 Task: Measure the distance between Miami and Biscayne Bay.
Action: Mouse moved to (185, 113)
Screenshot: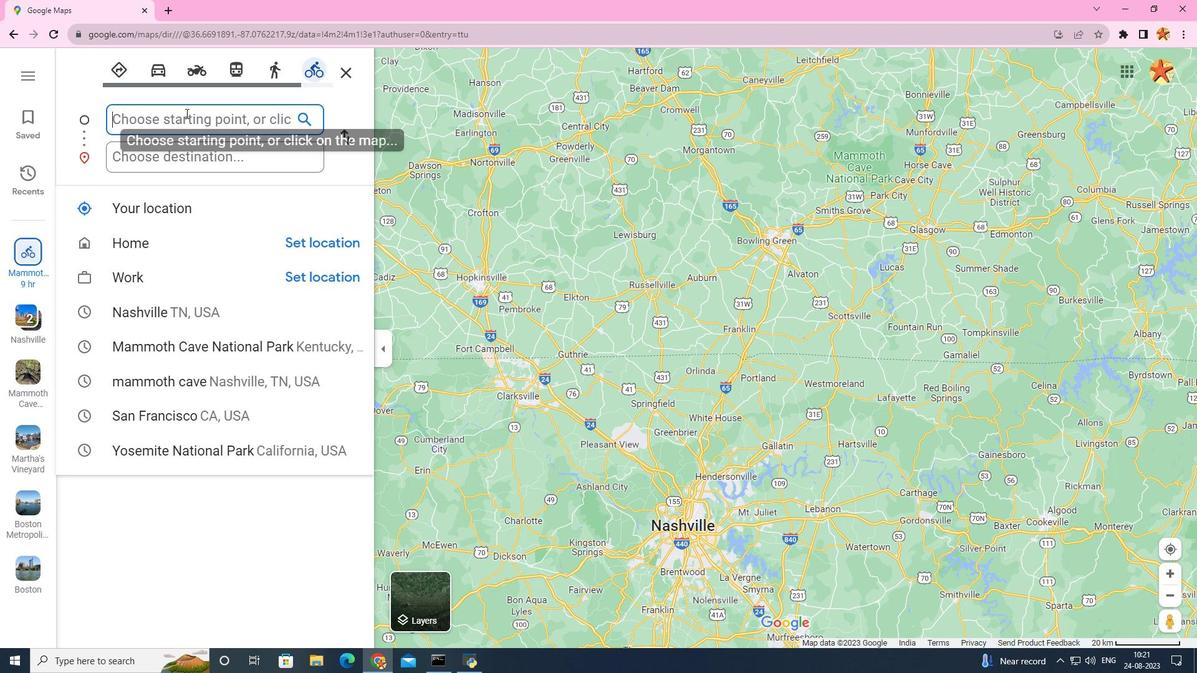 
Action: Mouse pressed left at (185, 113)
Screenshot: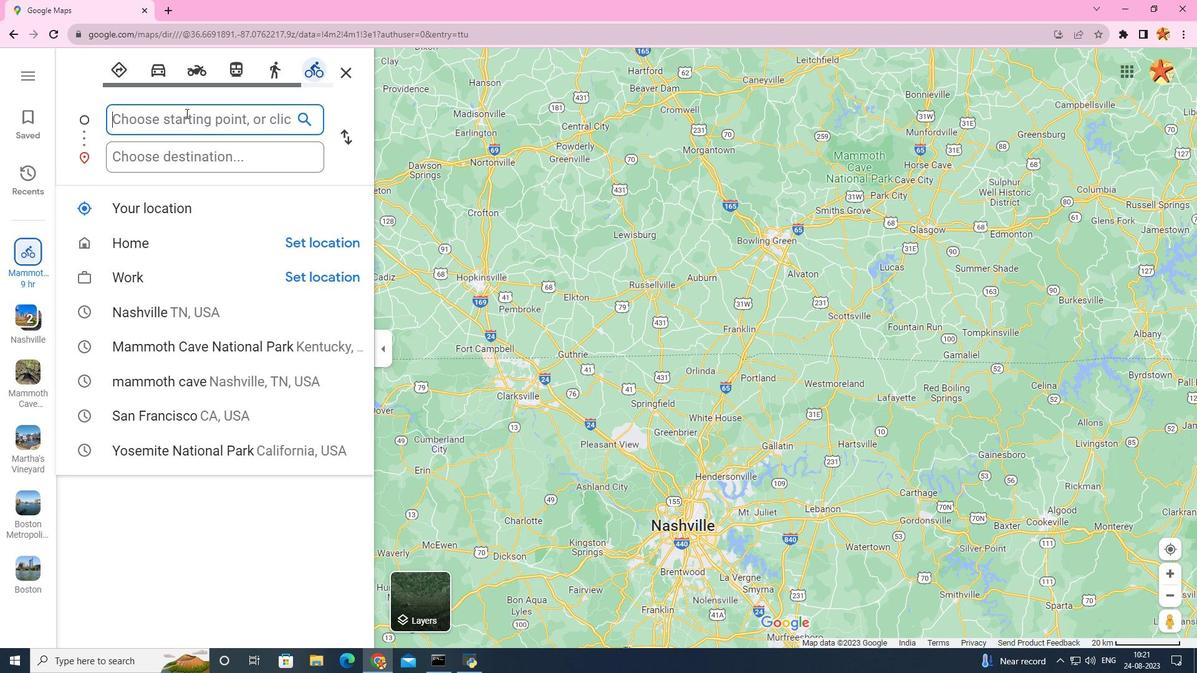 
Action: Mouse moved to (185, 113)
Screenshot: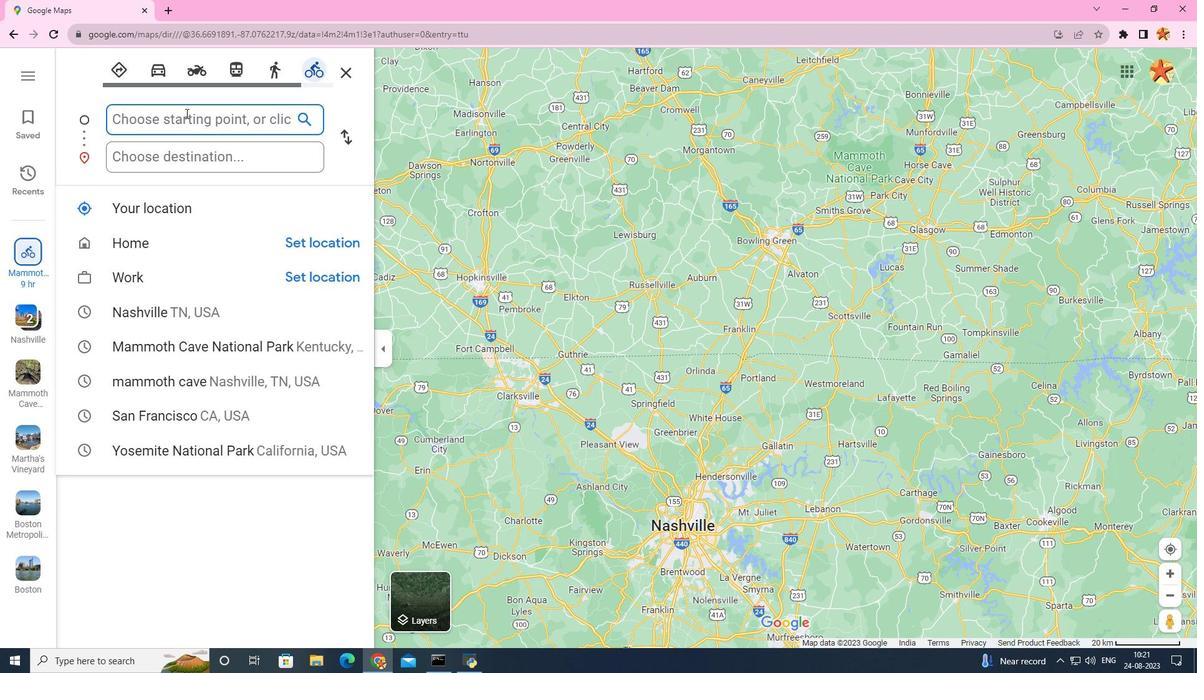 
Action: Key pressed miami
Screenshot: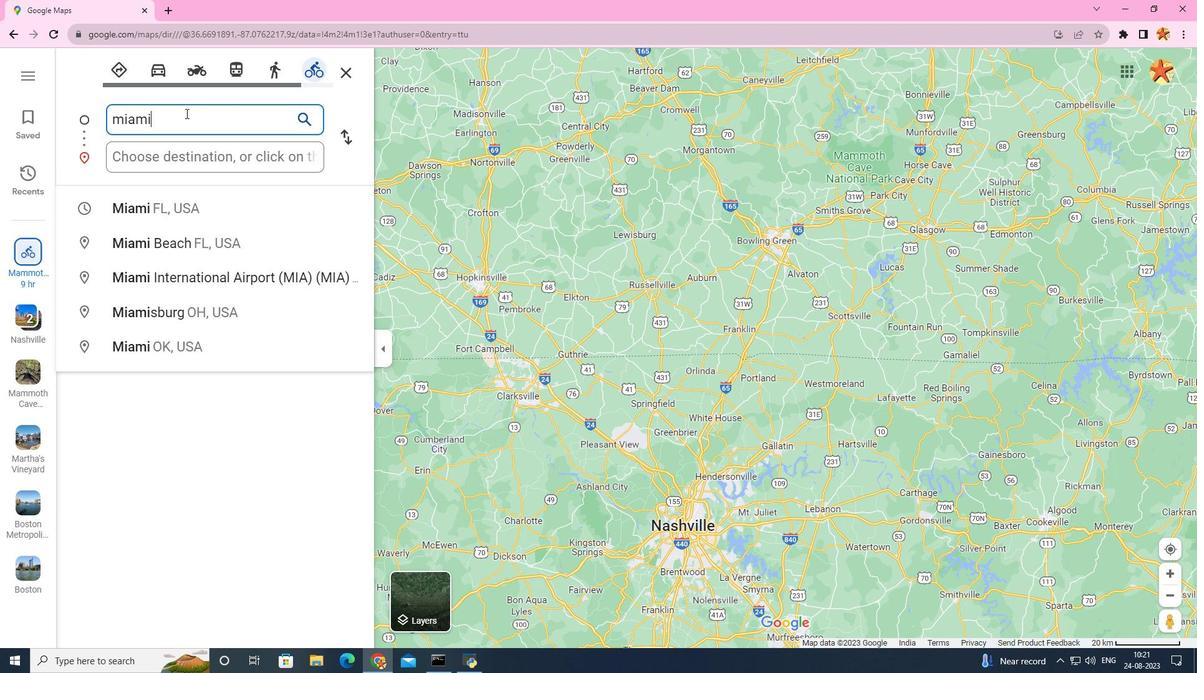 
Action: Mouse moved to (123, 216)
Screenshot: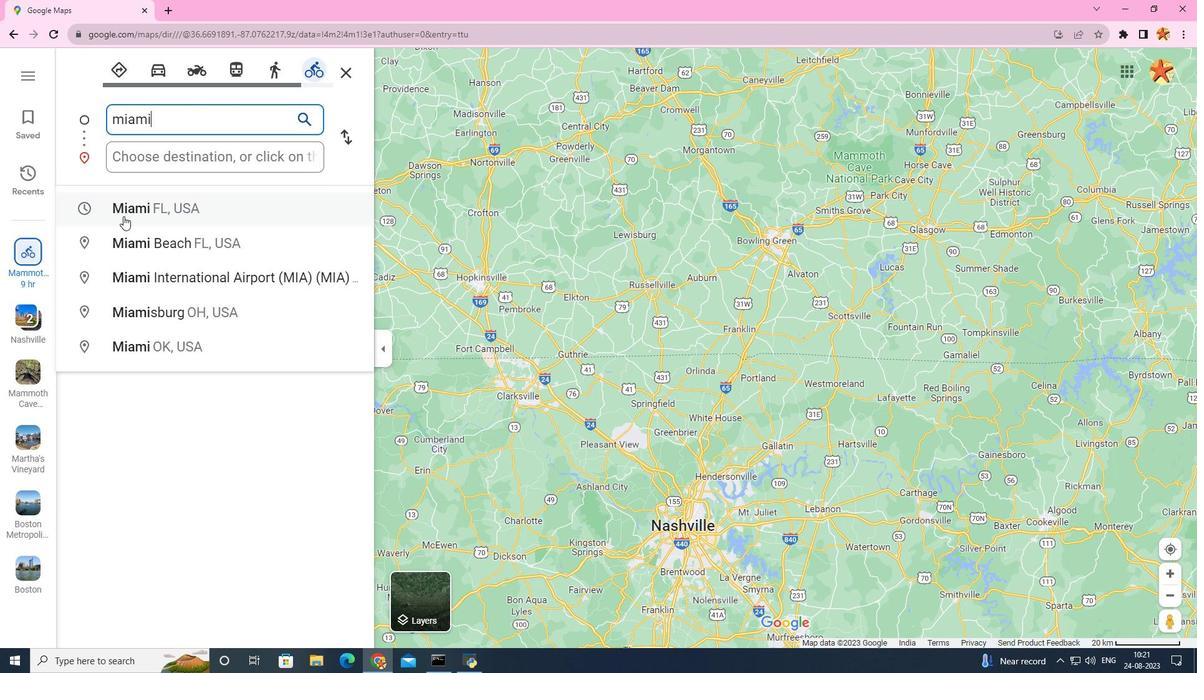 
Action: Mouse pressed left at (123, 216)
Screenshot: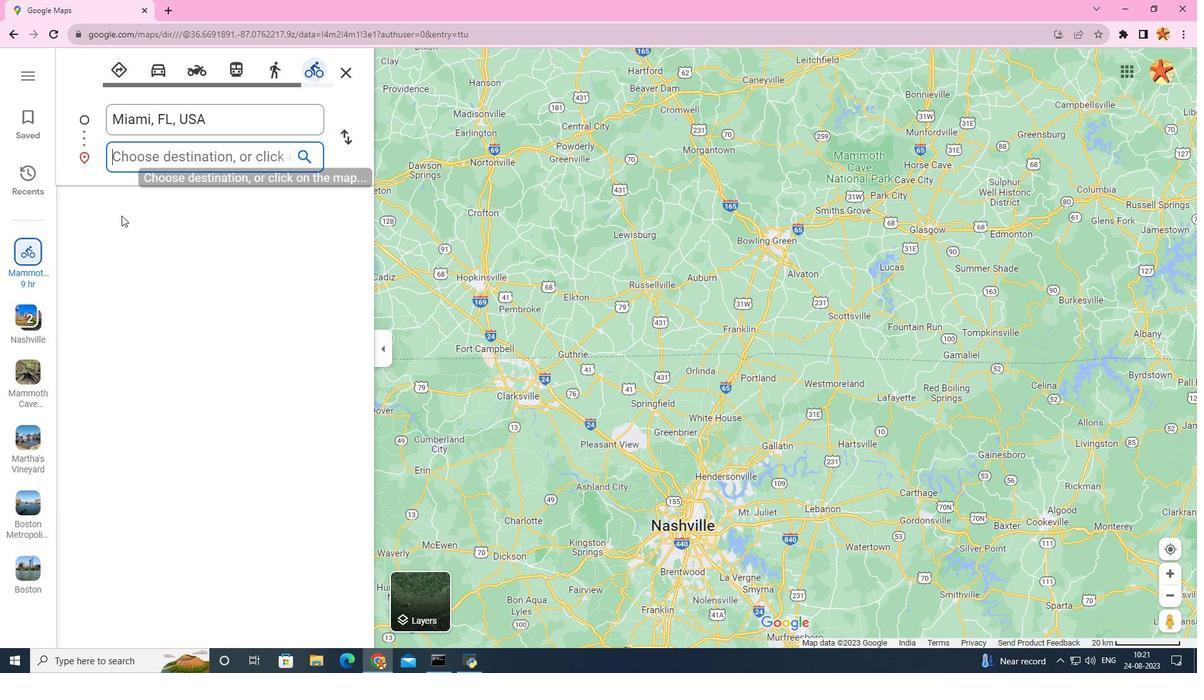 
Action: Mouse moved to (129, 156)
Screenshot: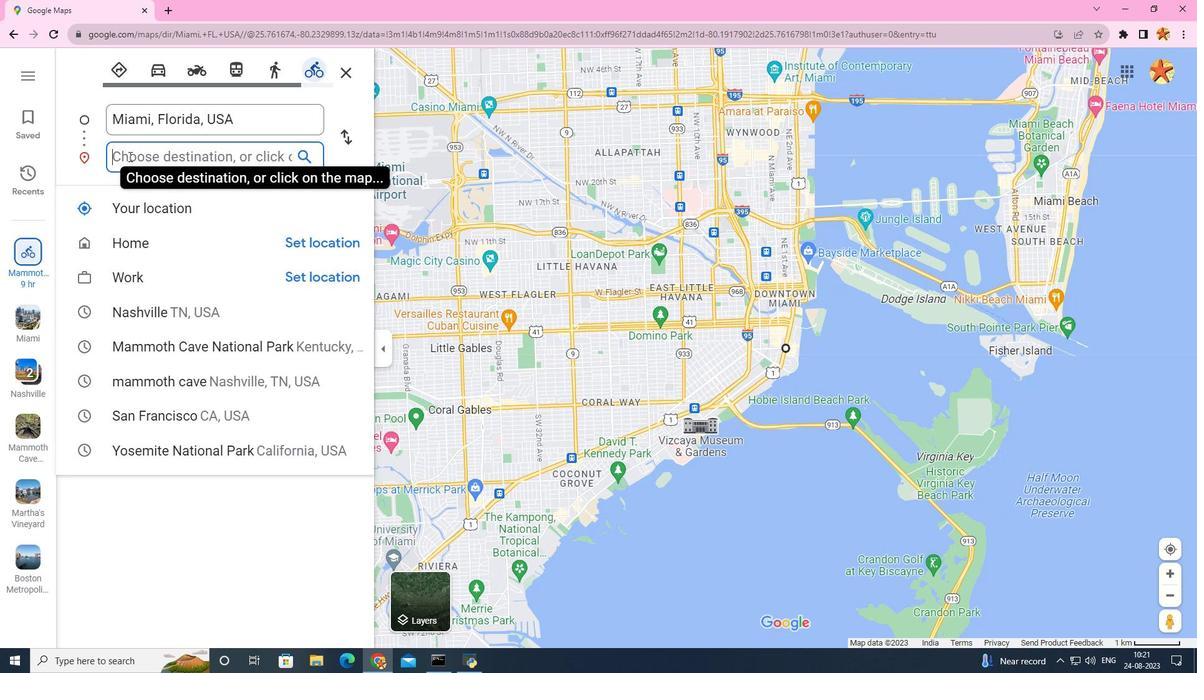 
Action: Mouse pressed left at (129, 156)
Screenshot: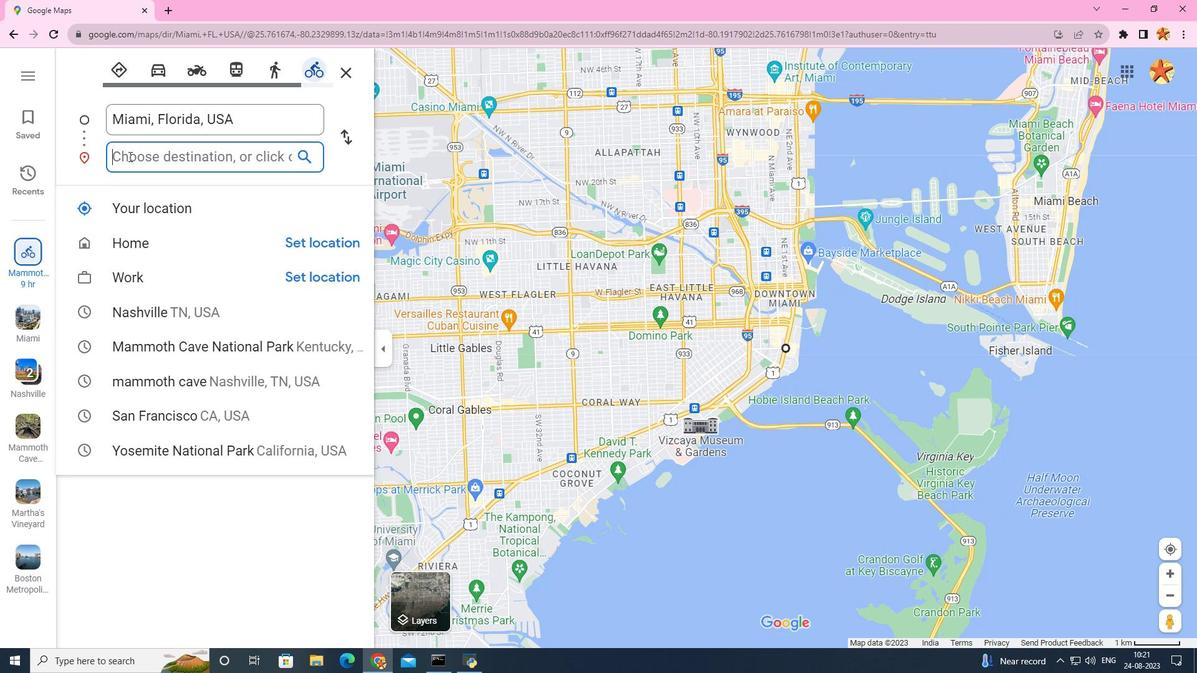
Action: Key pressed biscayne<Key.space>
Screenshot: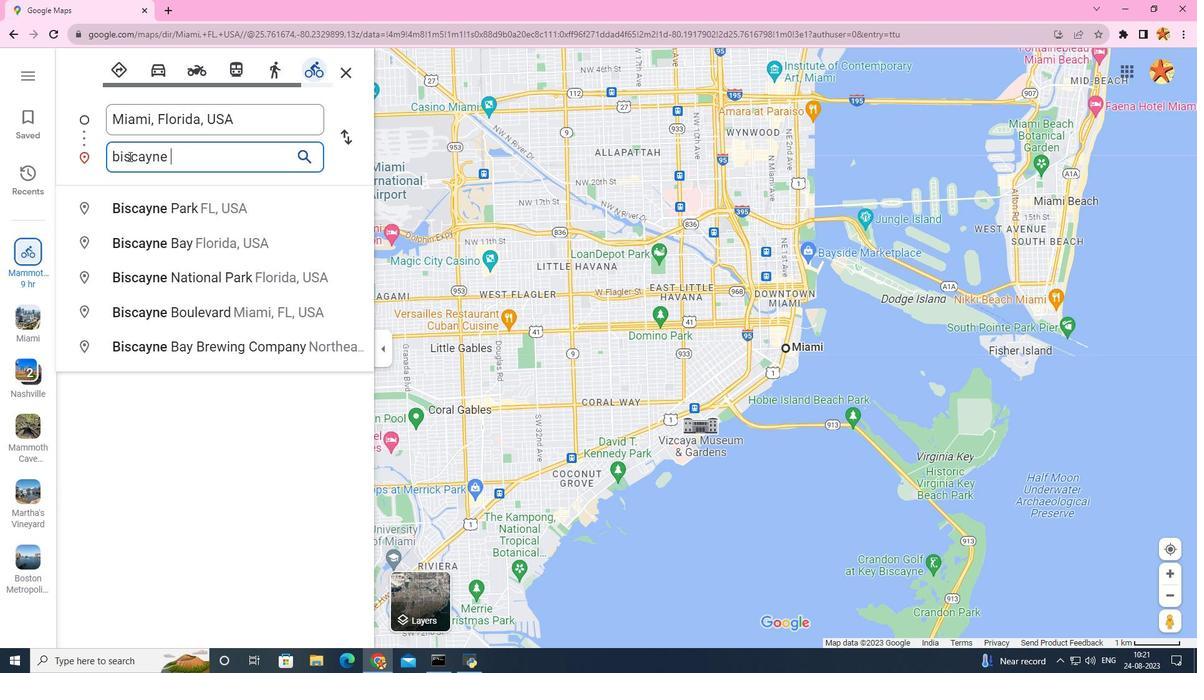 
Action: Mouse moved to (190, 229)
Screenshot: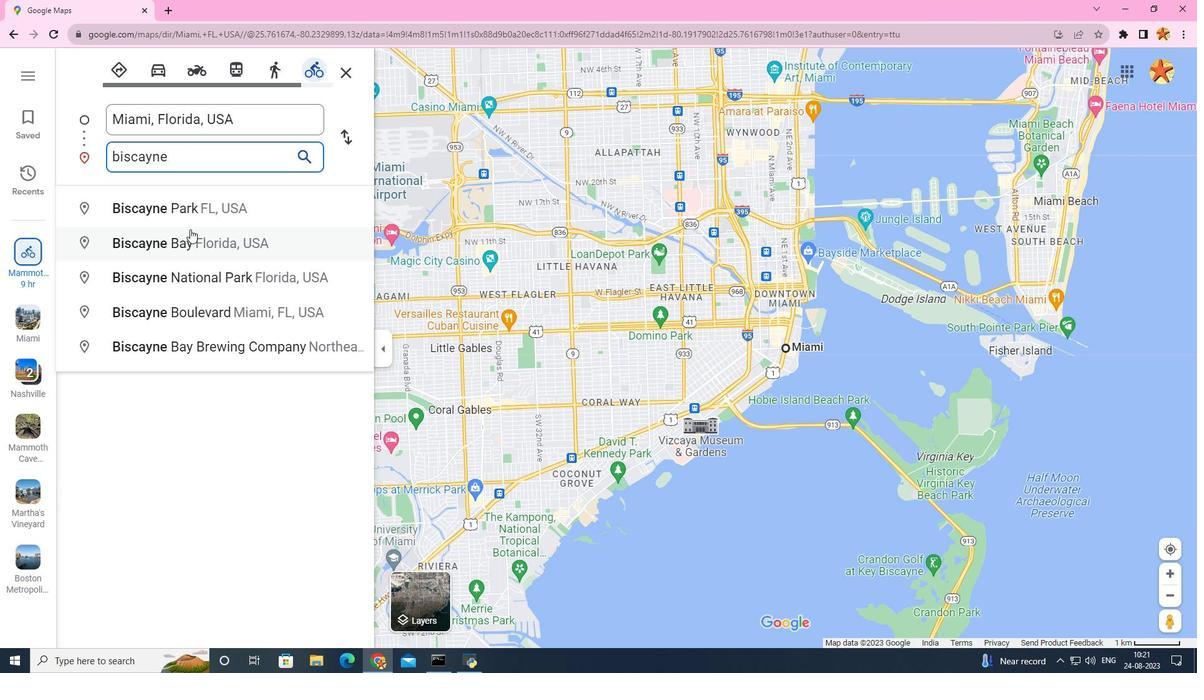 
Action: Mouse pressed left at (190, 229)
Screenshot: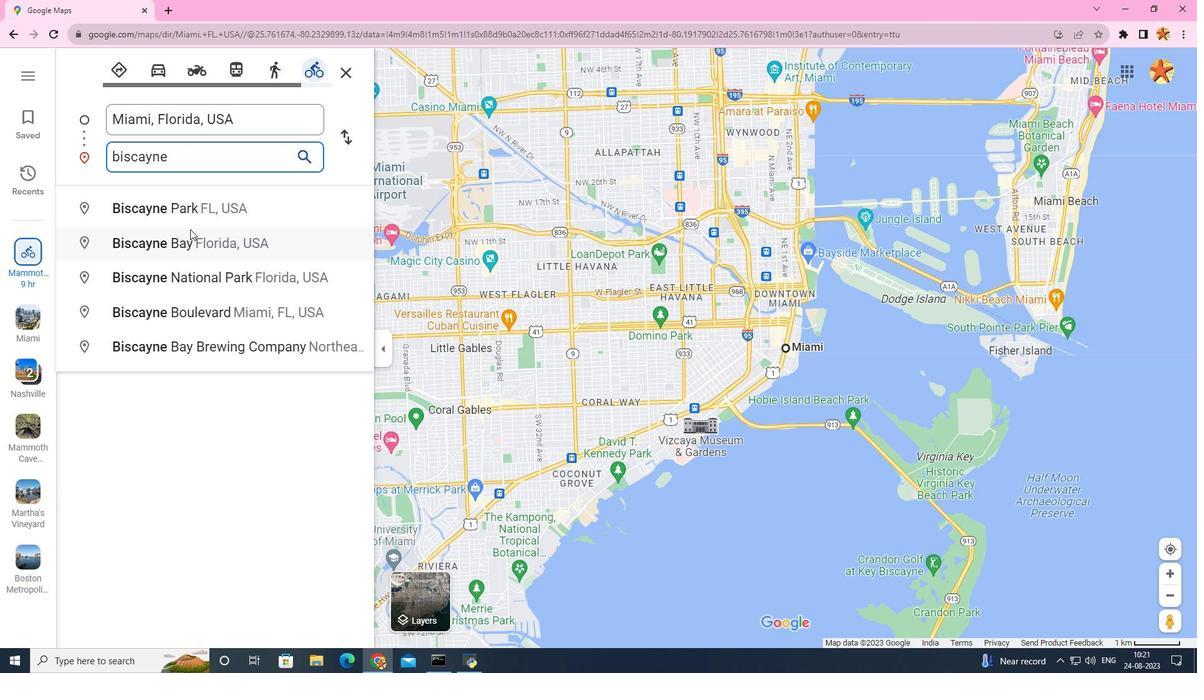 
Action: Mouse moved to (687, 616)
Screenshot: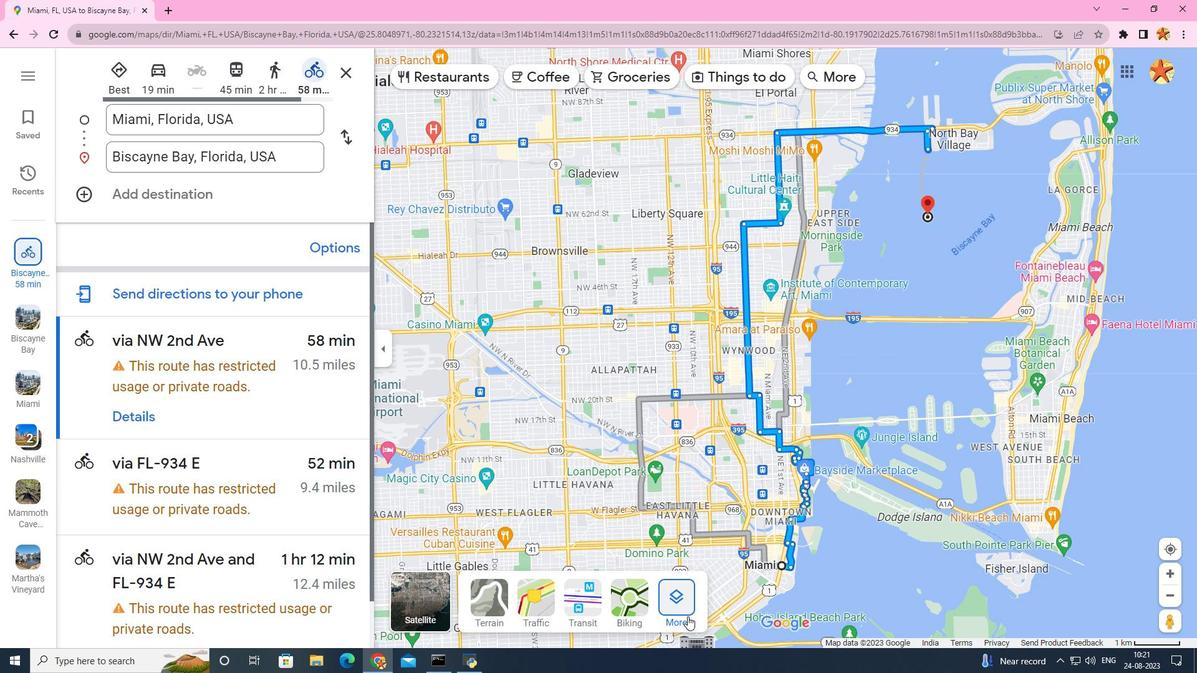 
Action: Mouse pressed left at (687, 616)
Screenshot: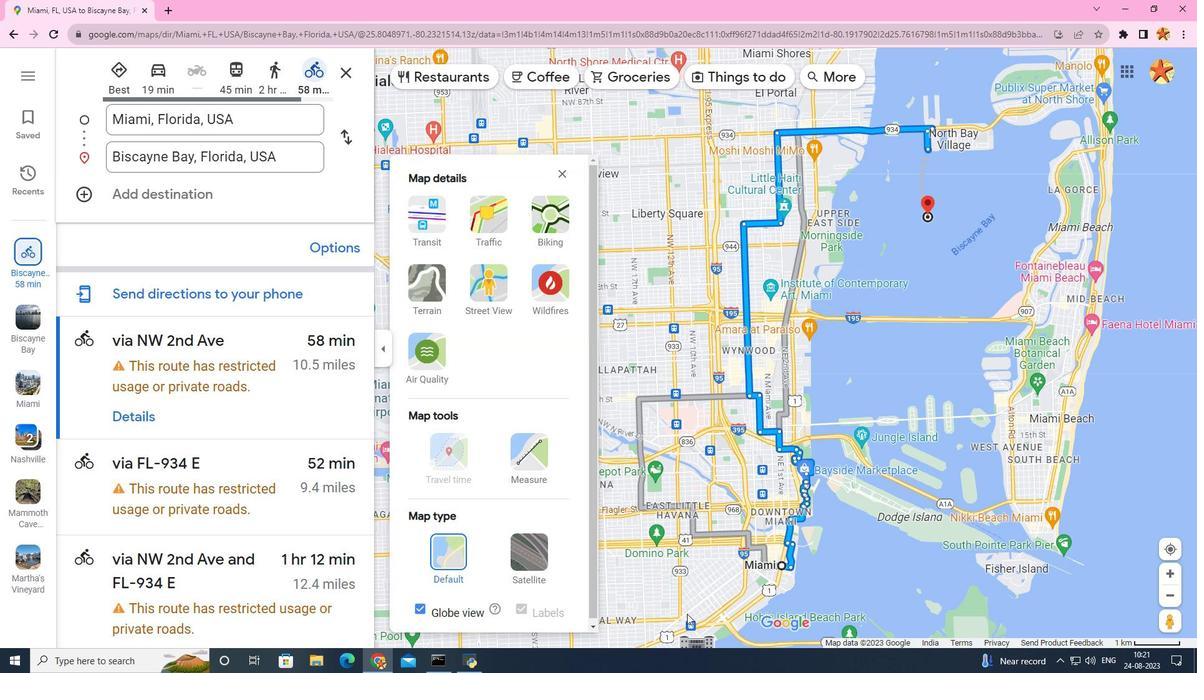 
Action: Mouse moved to (514, 452)
Screenshot: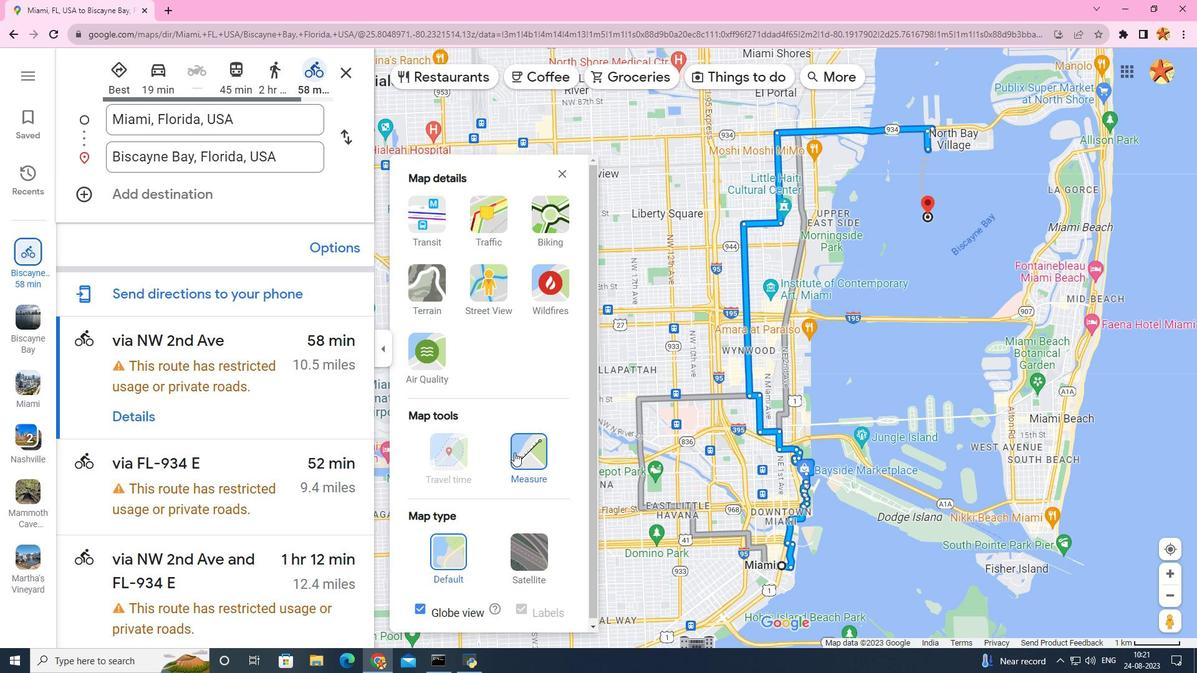 
Action: Mouse pressed left at (514, 452)
Screenshot: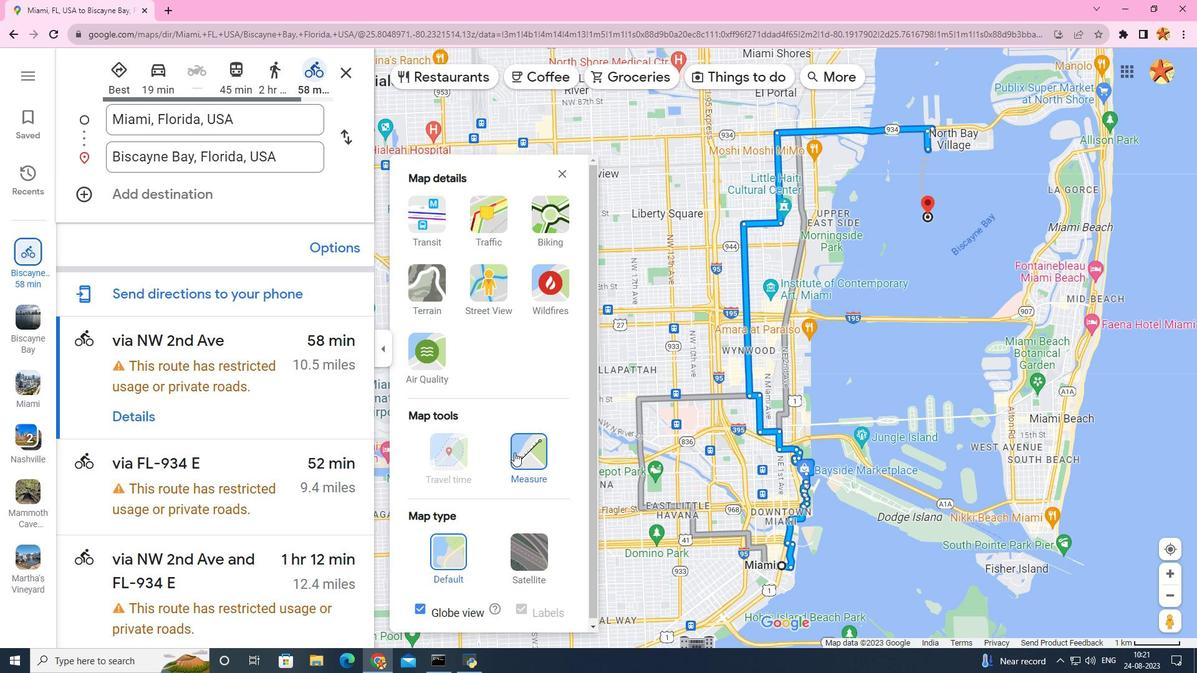 
Action: Mouse moved to (780, 564)
Screenshot: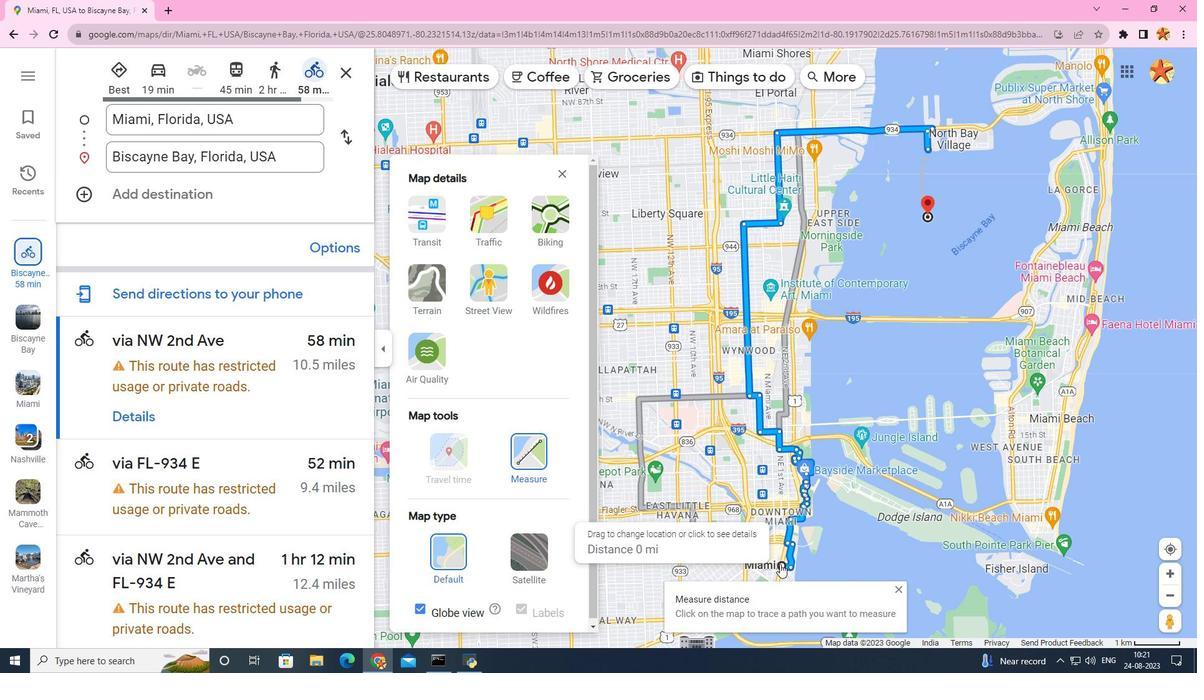 
Action: Mouse pressed left at (780, 564)
Screenshot: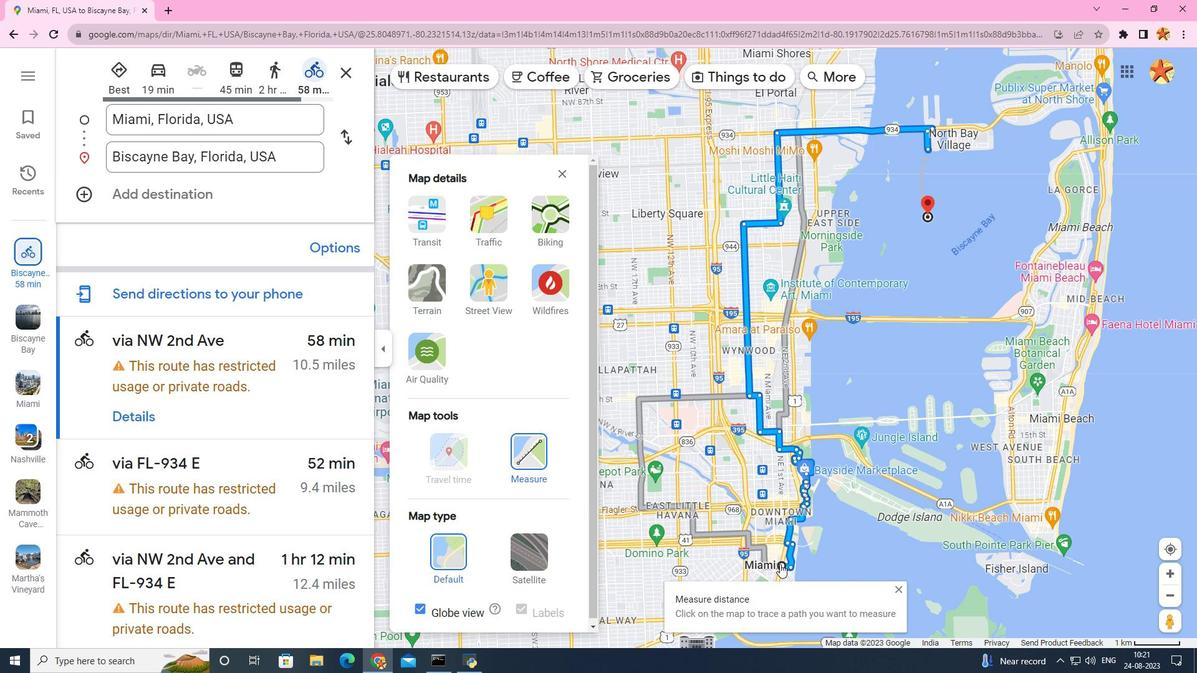 
Action: Mouse moved to (926, 215)
Screenshot: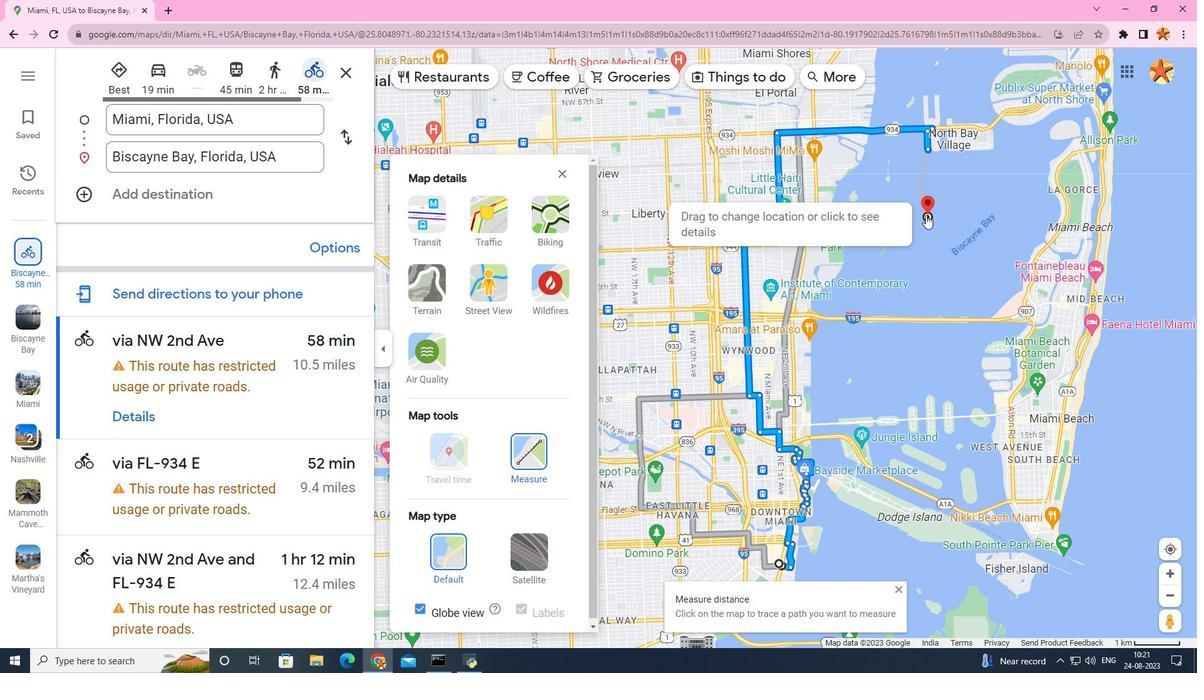 
Action: Mouse pressed left at (926, 215)
Screenshot: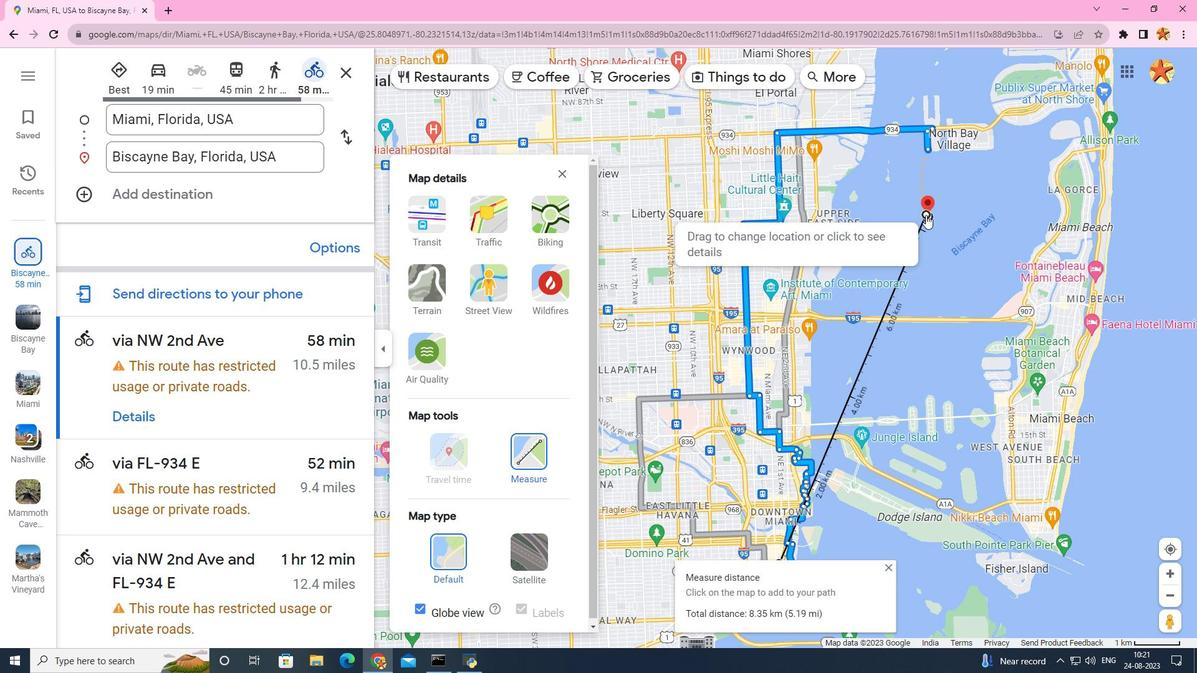 
Action: Mouse moved to (634, 391)
Screenshot: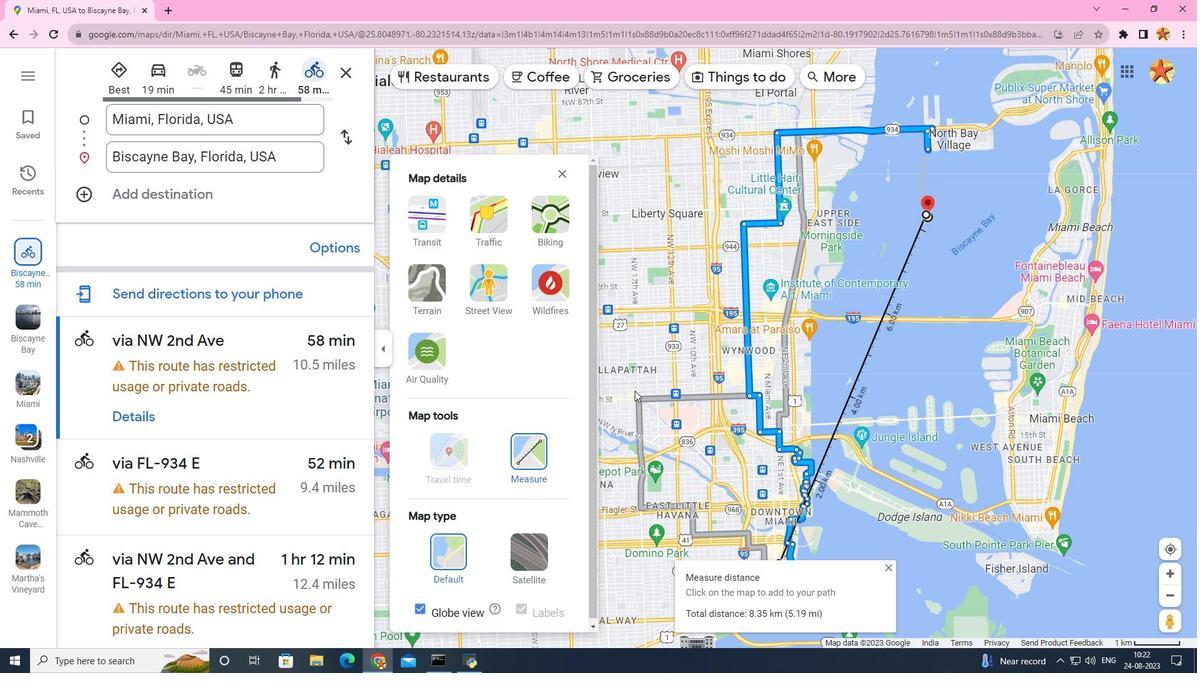
